 Task: Apply 8x Fast Forward on the video "Movie E.mp4"
Action: Mouse moved to (834, 328)
Screenshot: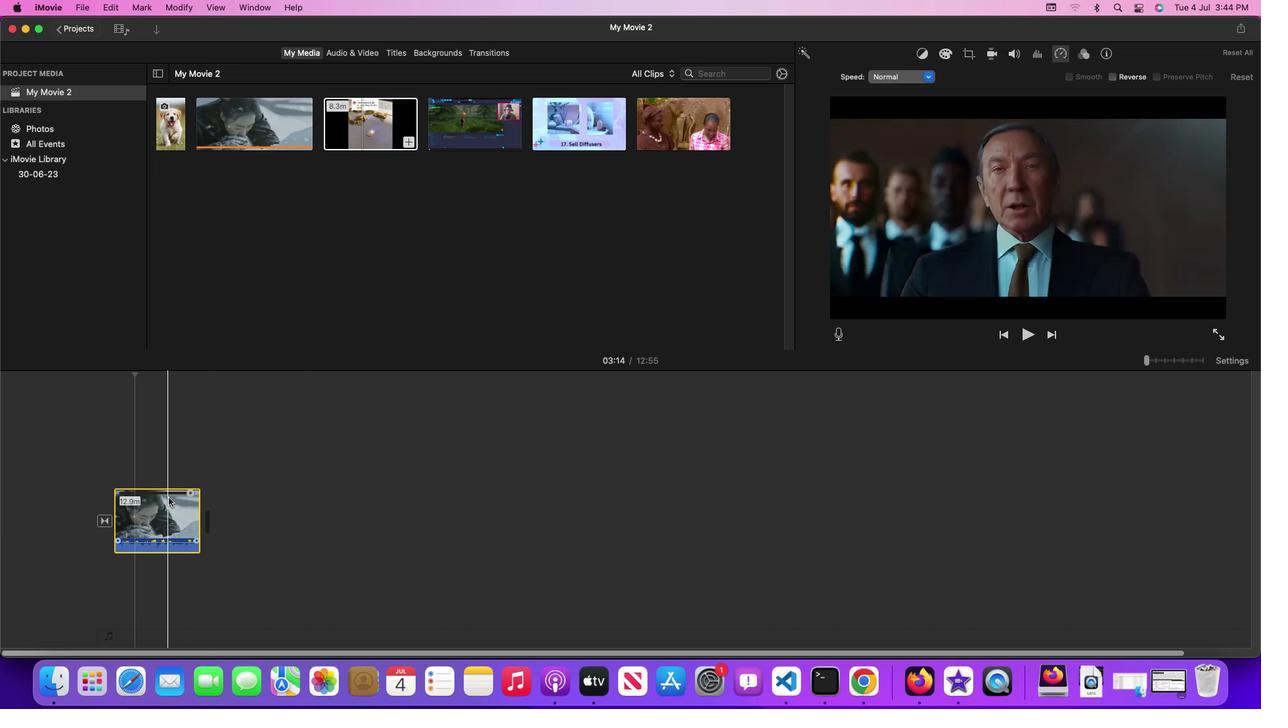
Action: Mouse pressed left at (834, 328)
Screenshot: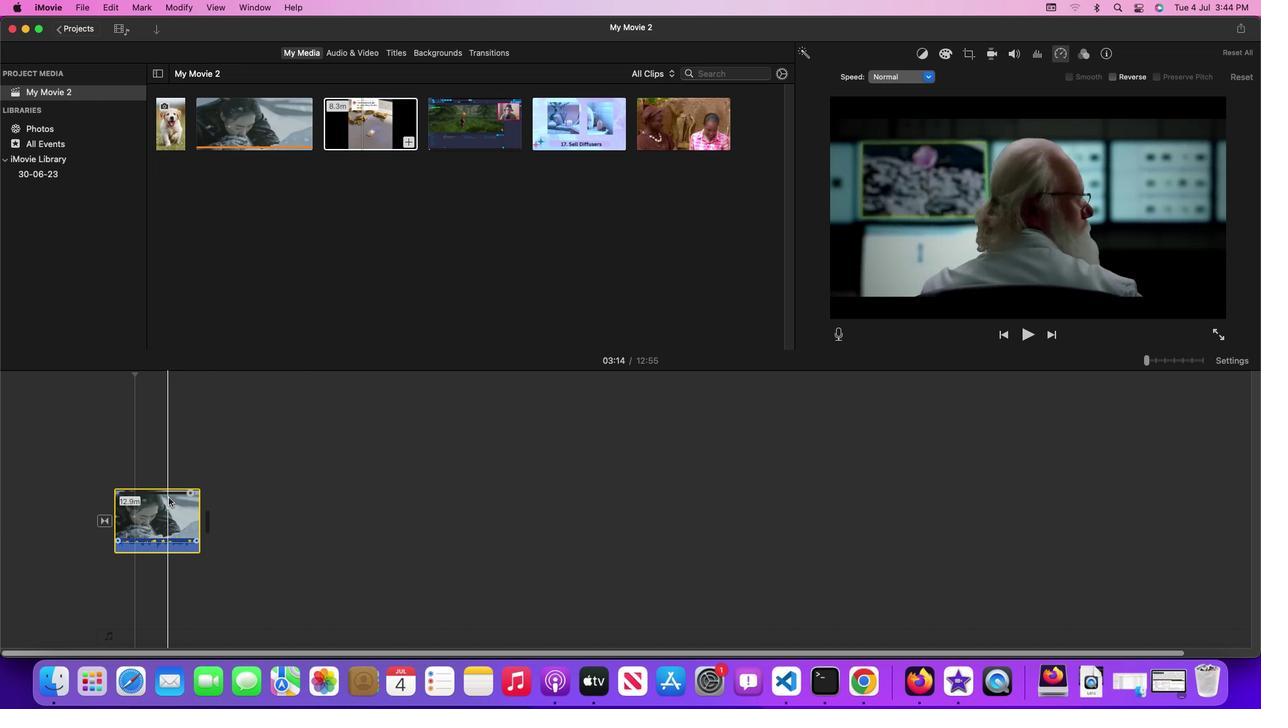 
Action: Mouse moved to (834, 328)
Screenshot: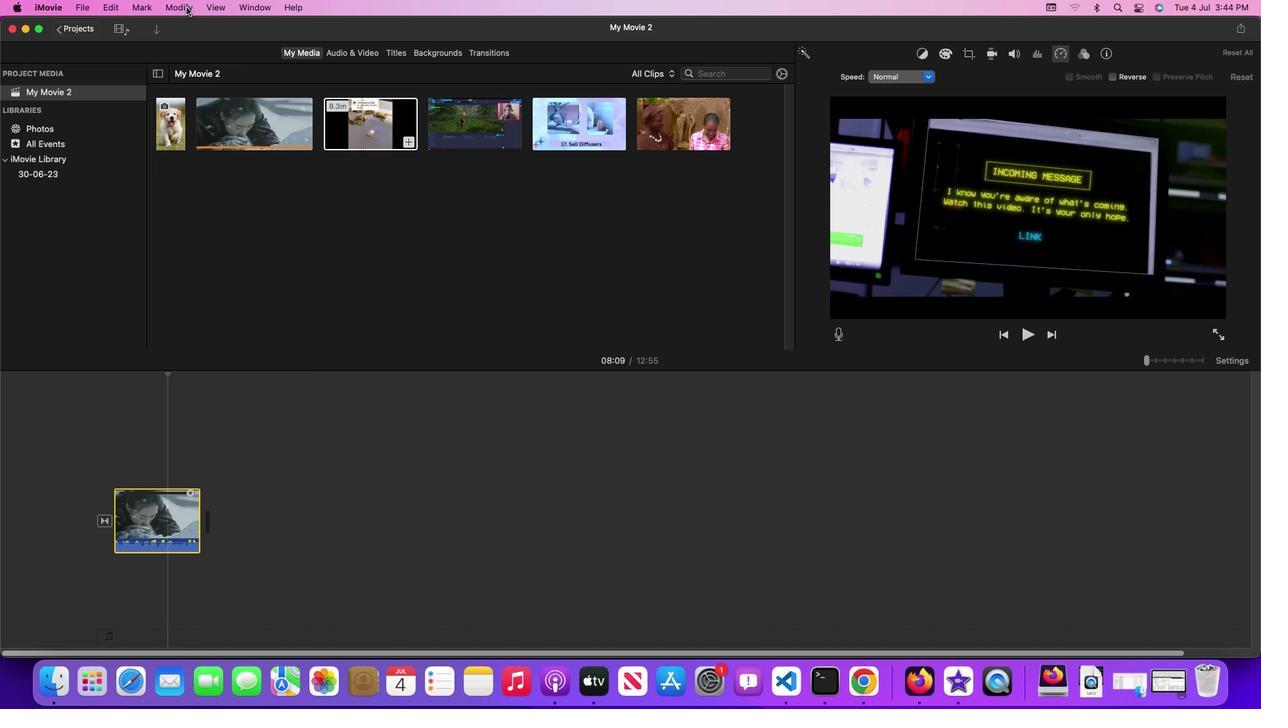 
Action: Mouse pressed left at (834, 328)
Screenshot: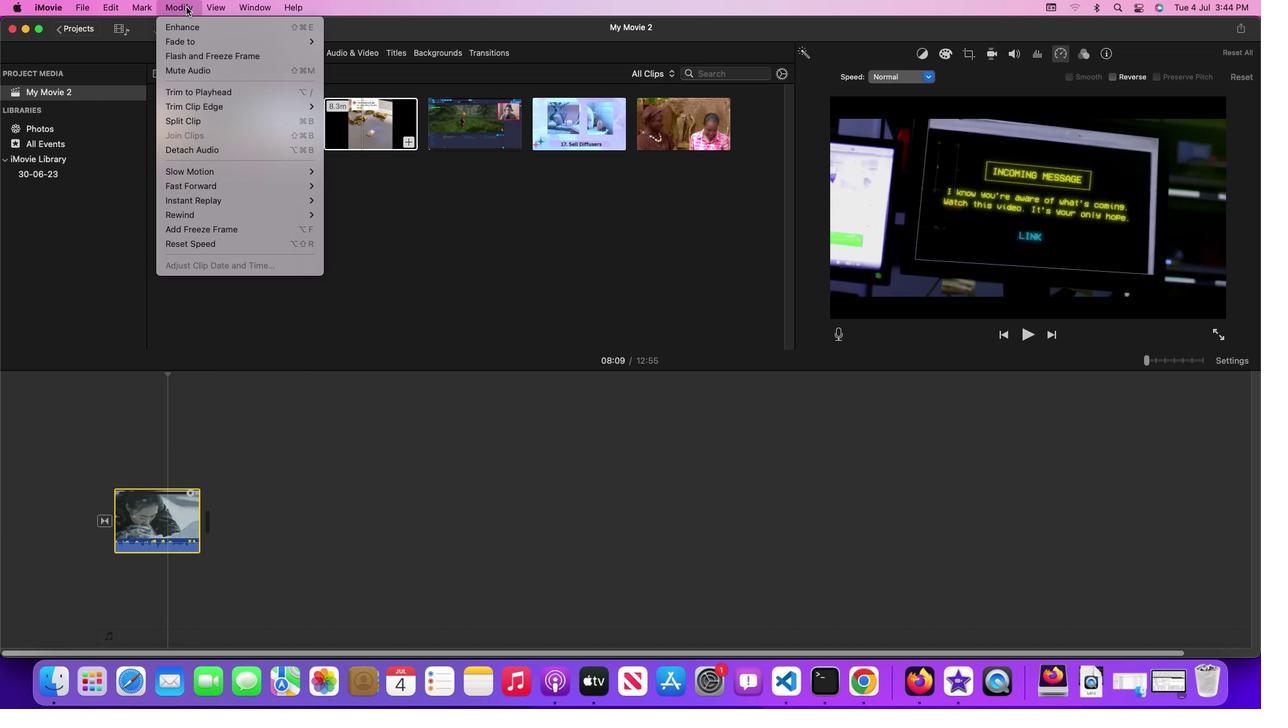 
Action: Mouse moved to (834, 328)
Screenshot: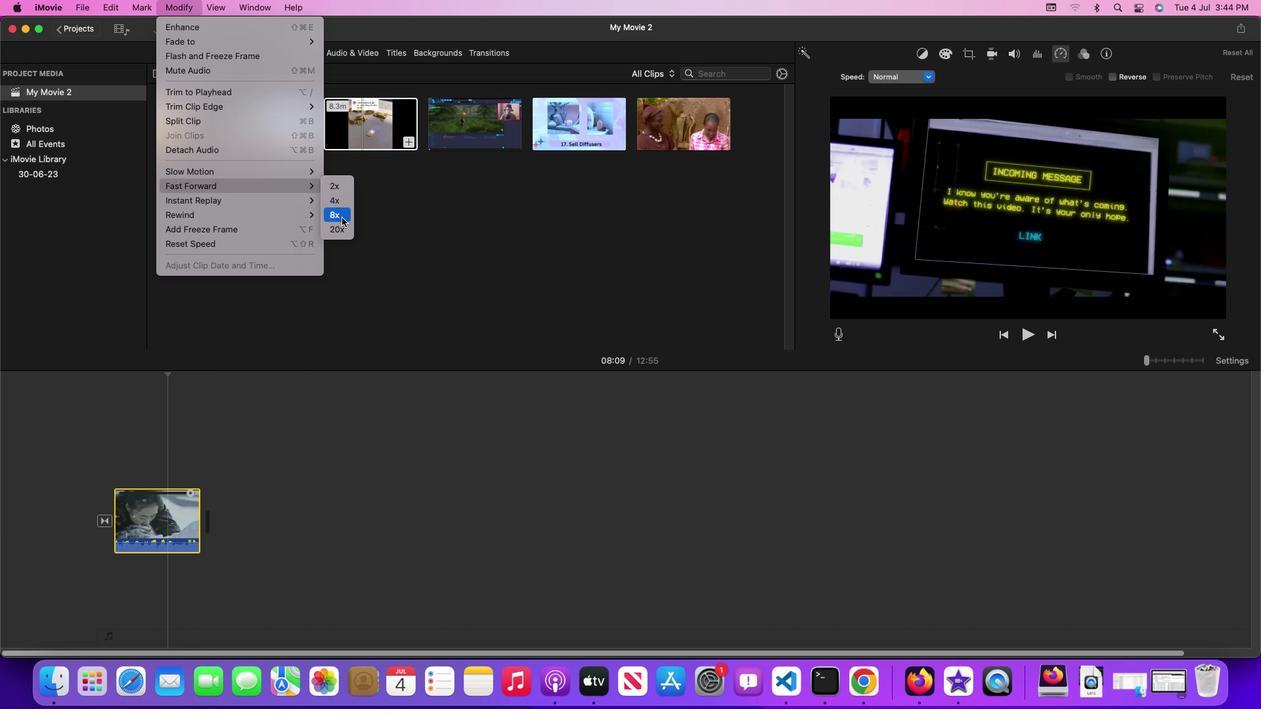 
Action: Mouse pressed left at (834, 328)
Screenshot: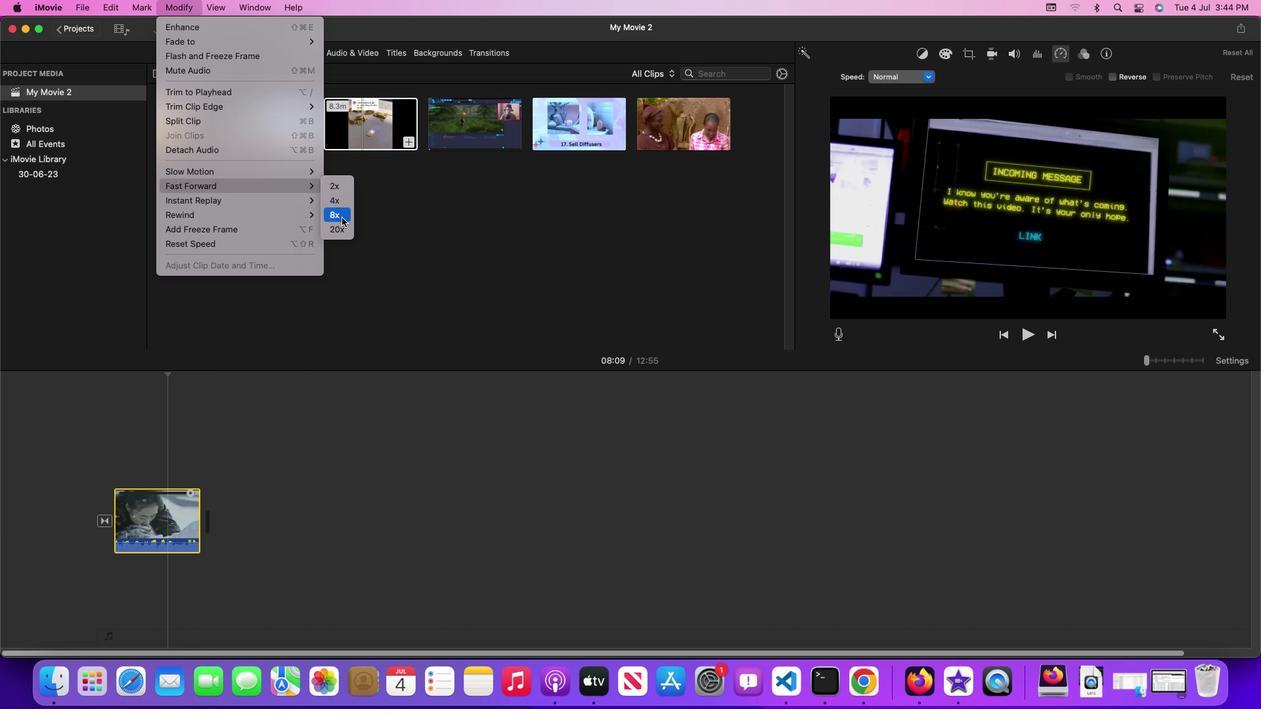 
Action: Mouse moved to (834, 328)
Screenshot: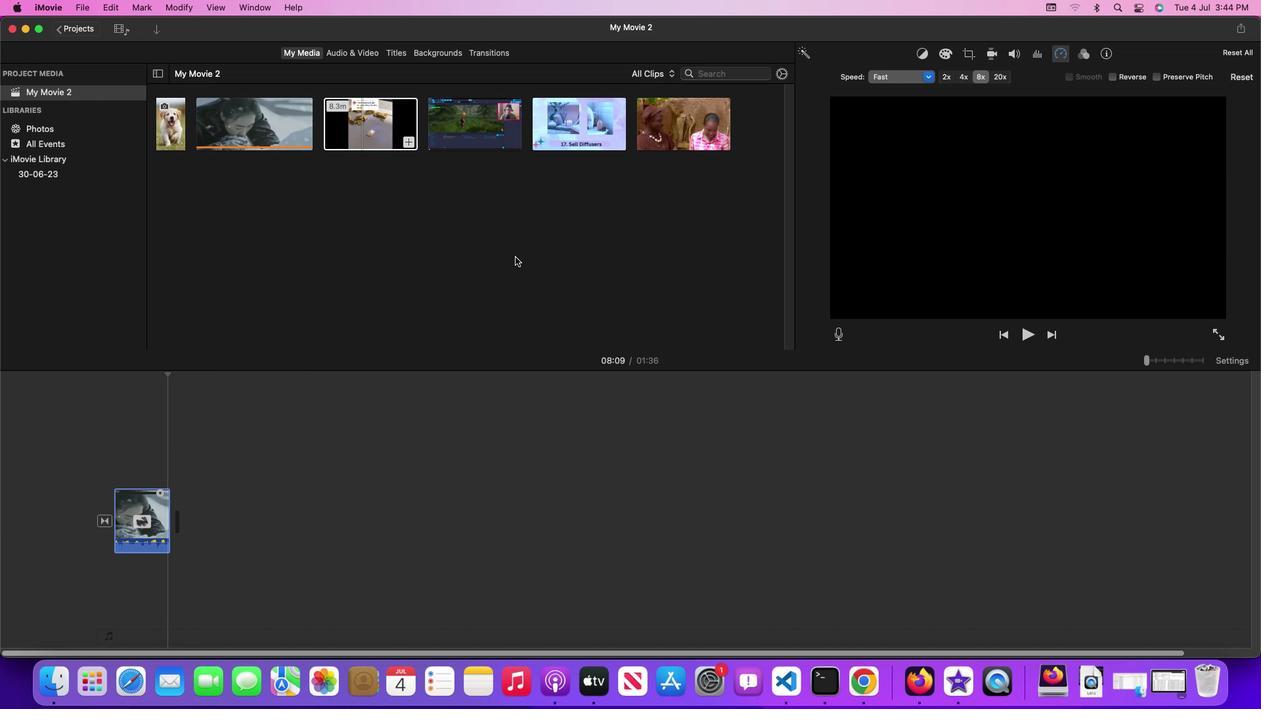 
